 Task: Look for gluten-free products in the category "Bottles & Formula".
Action: Mouse moved to (274, 147)
Screenshot: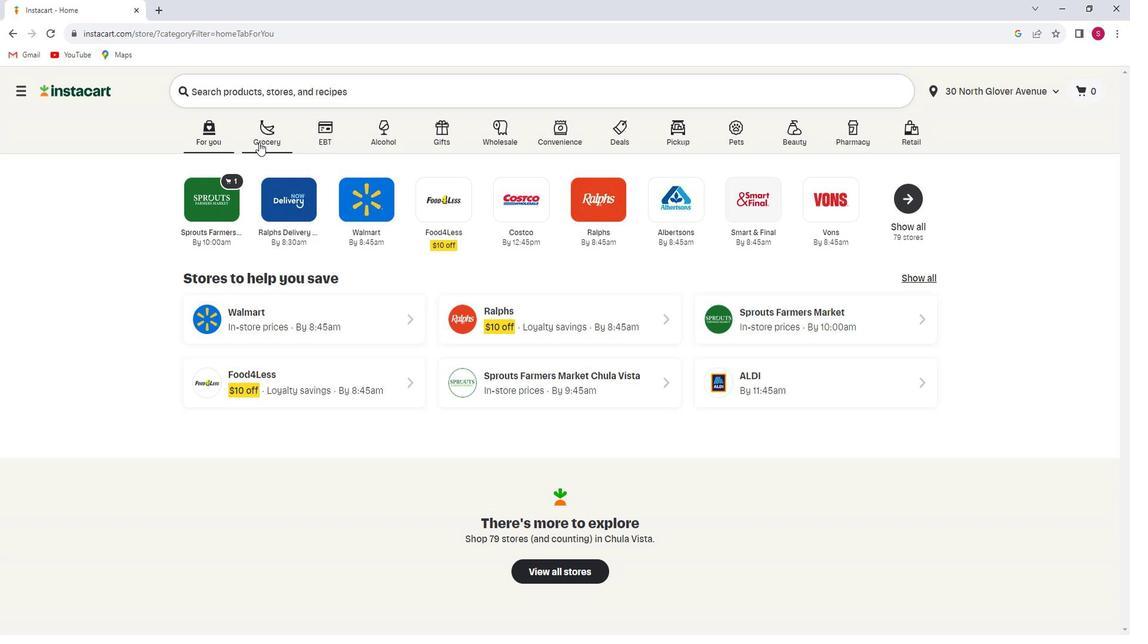 
Action: Mouse pressed left at (274, 147)
Screenshot: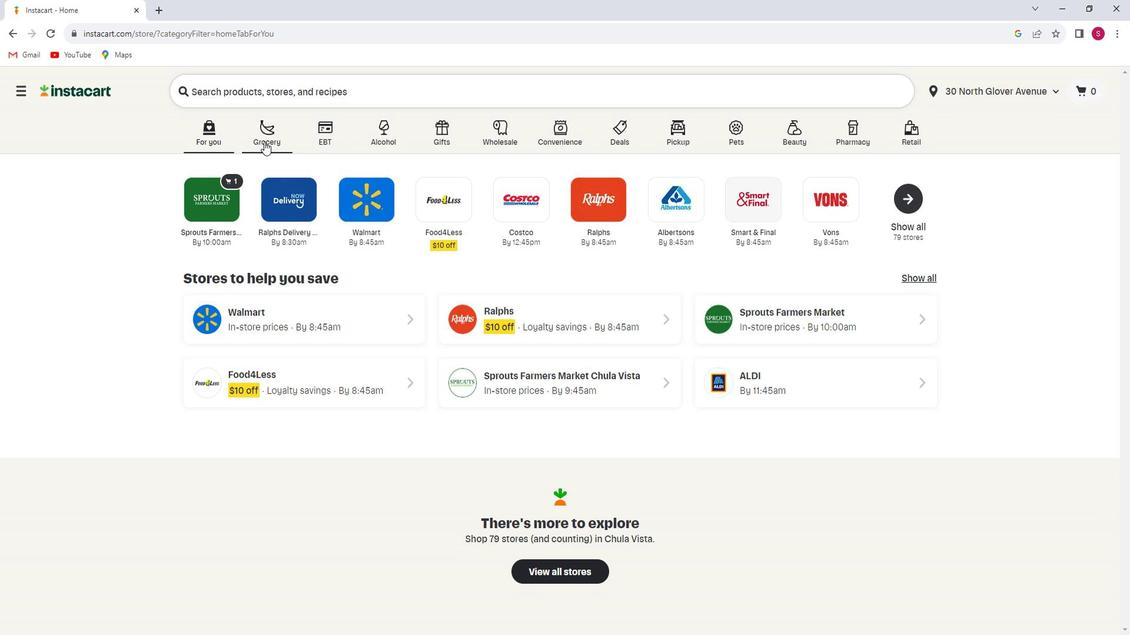 
Action: Mouse moved to (256, 347)
Screenshot: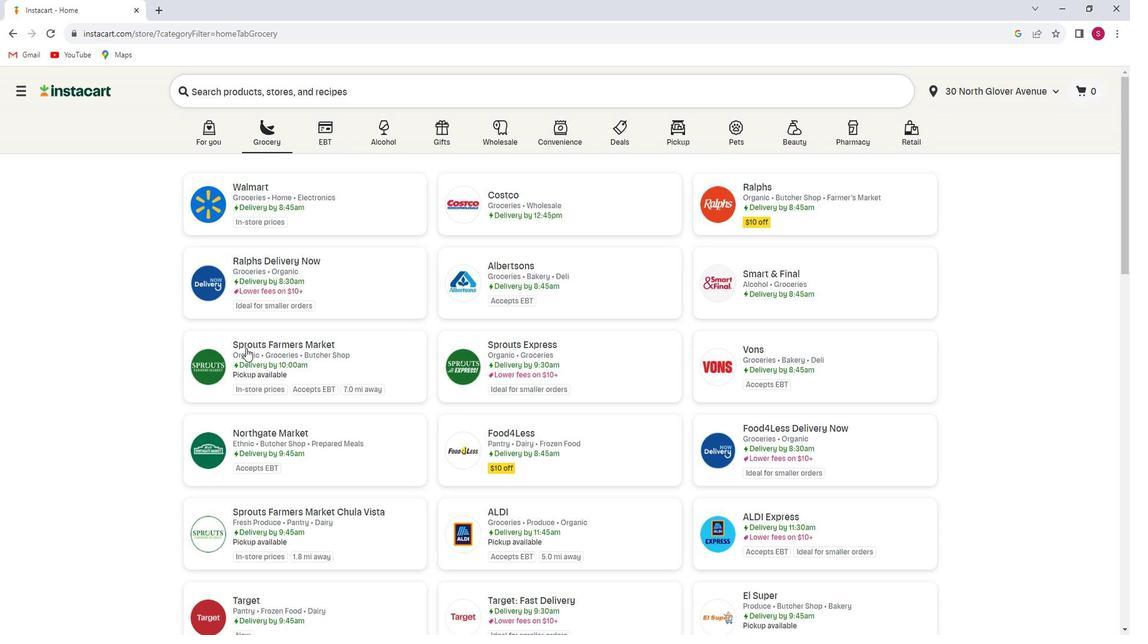 
Action: Mouse pressed left at (256, 347)
Screenshot: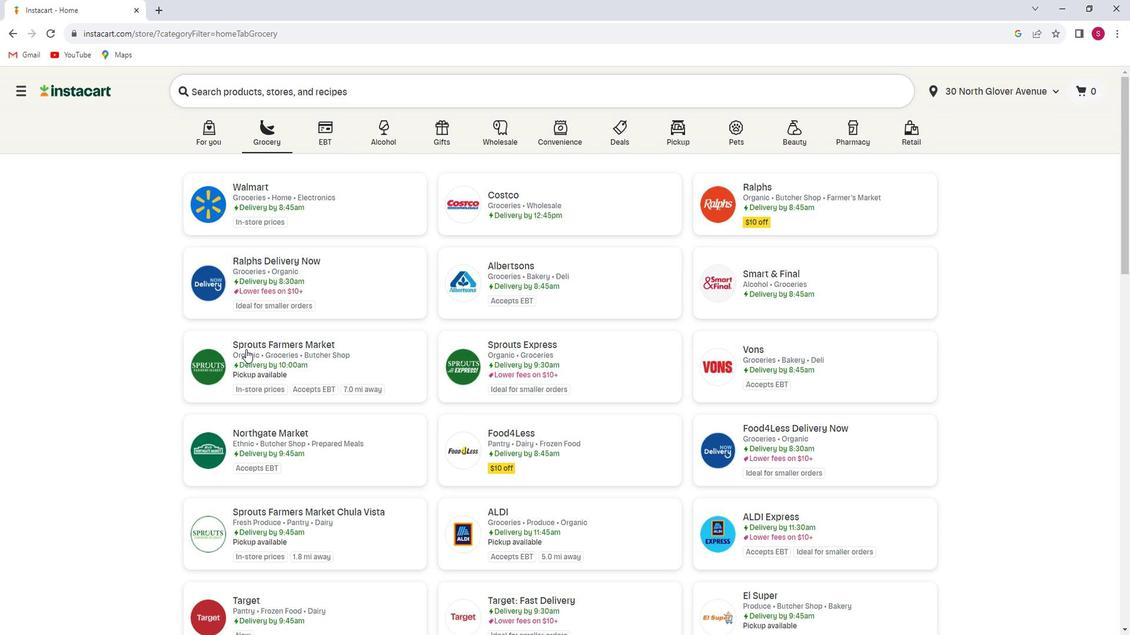 
Action: Mouse moved to (98, 362)
Screenshot: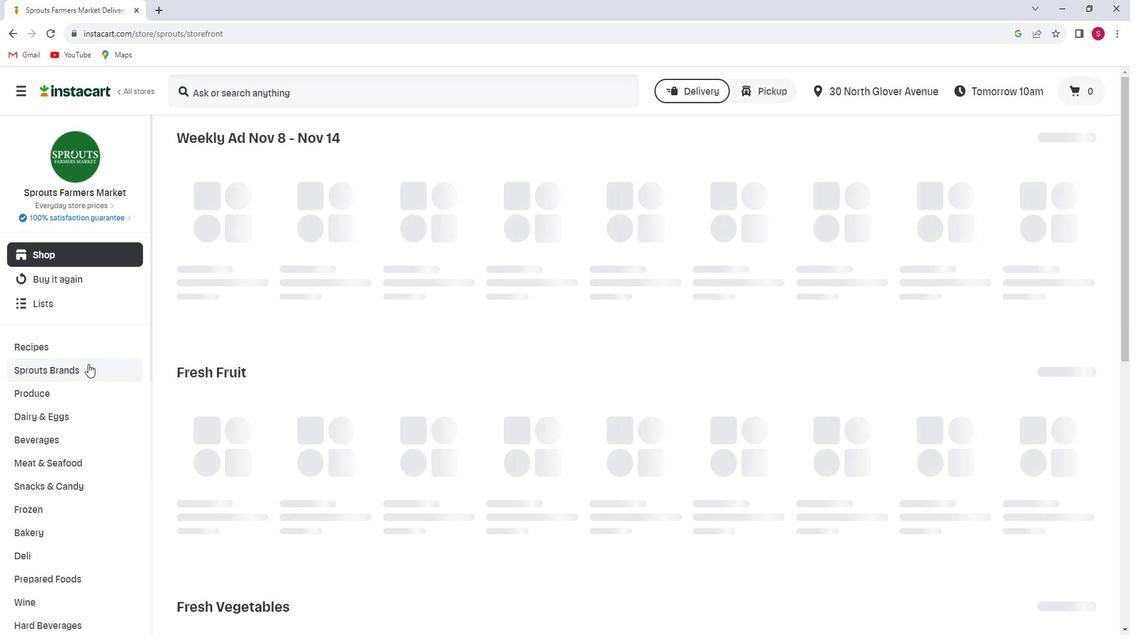 
Action: Mouse scrolled (98, 361) with delta (0, 0)
Screenshot: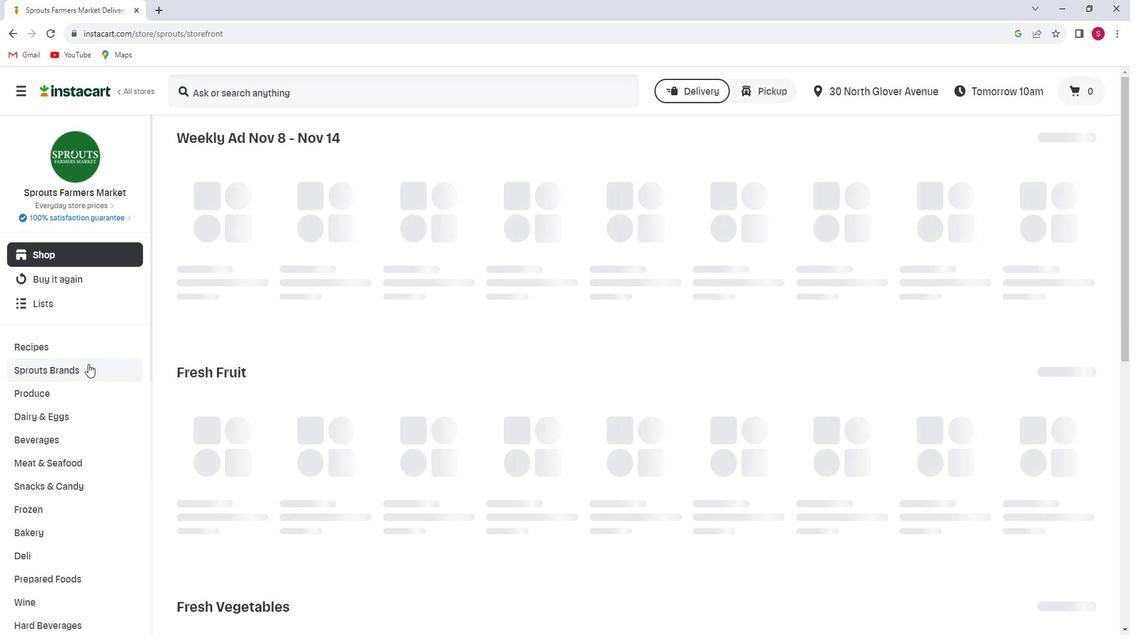 
Action: Mouse scrolled (98, 361) with delta (0, 0)
Screenshot: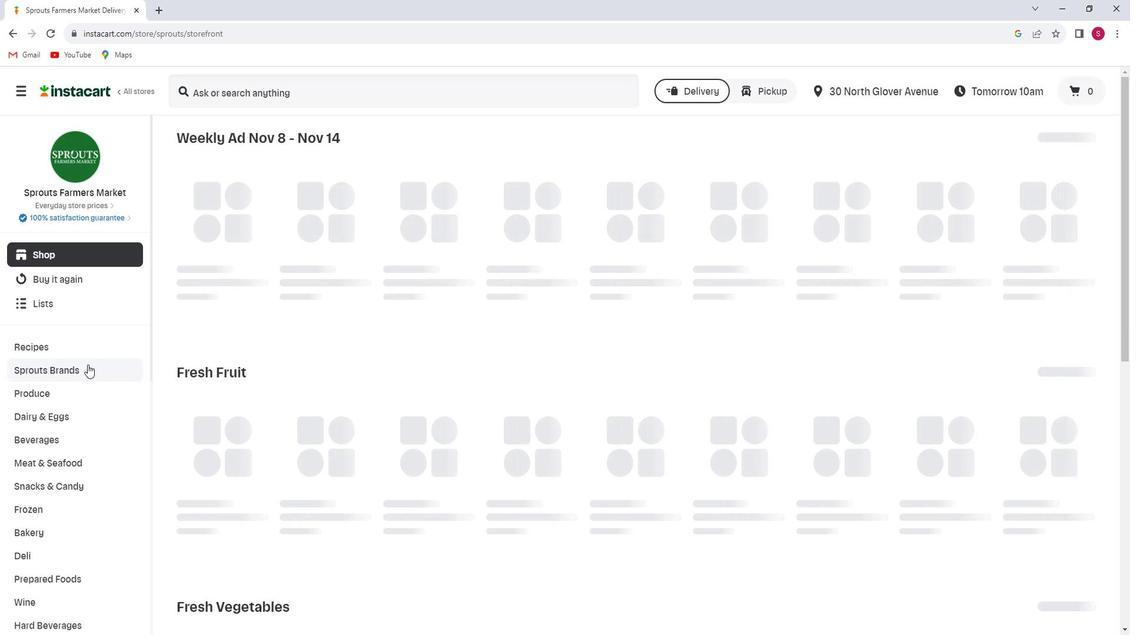 
Action: Mouse scrolled (98, 361) with delta (0, 0)
Screenshot: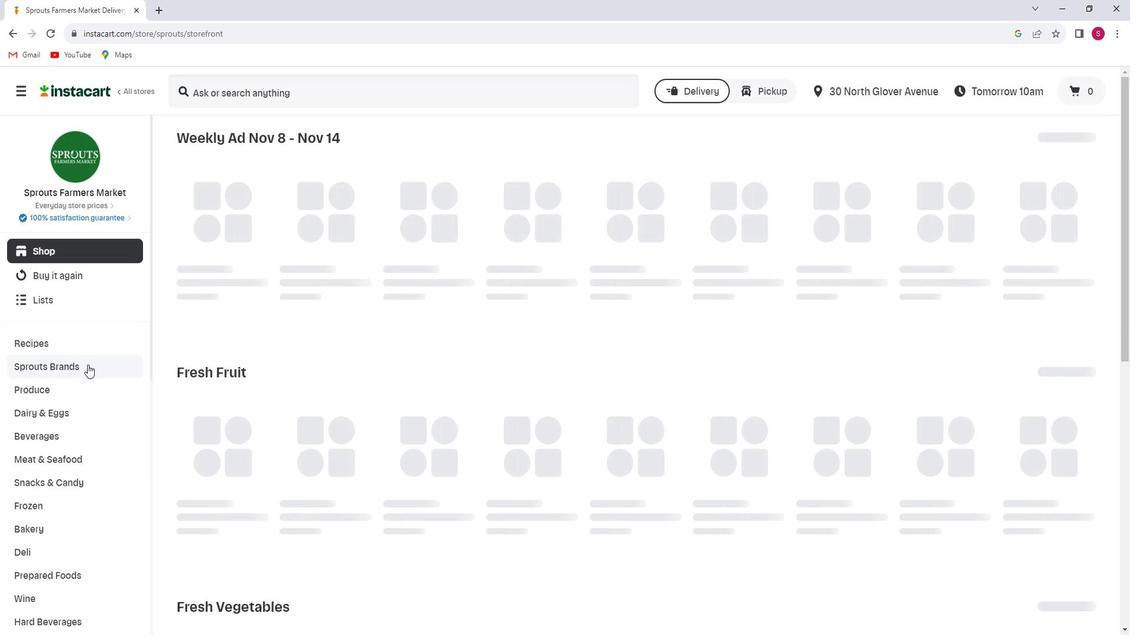 
Action: Mouse scrolled (98, 361) with delta (0, 0)
Screenshot: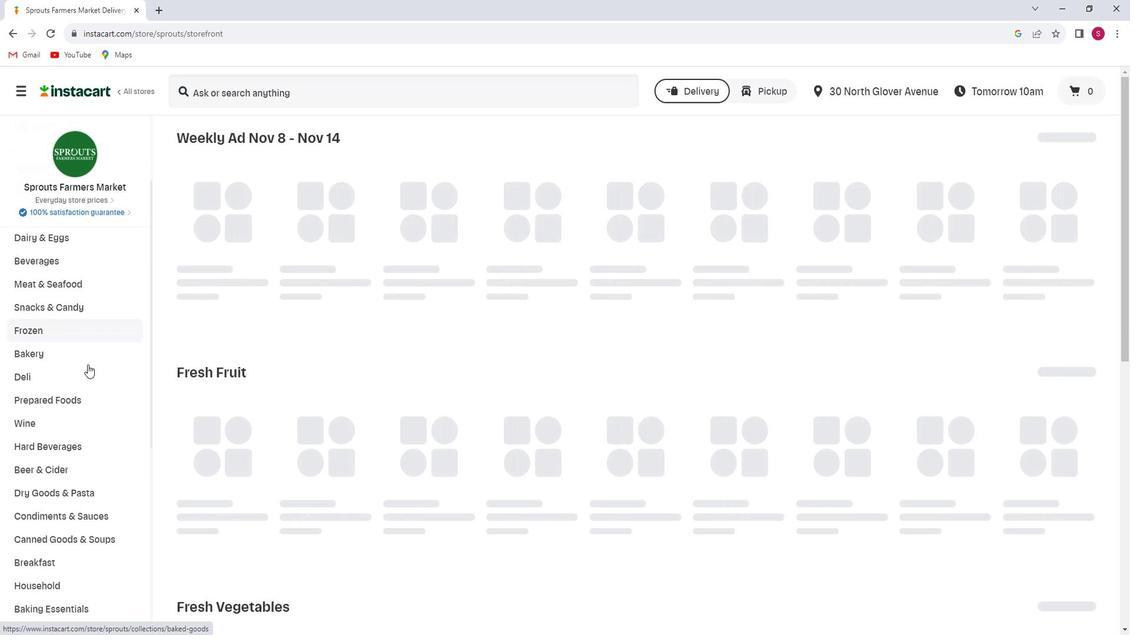 
Action: Mouse scrolled (98, 361) with delta (0, 0)
Screenshot: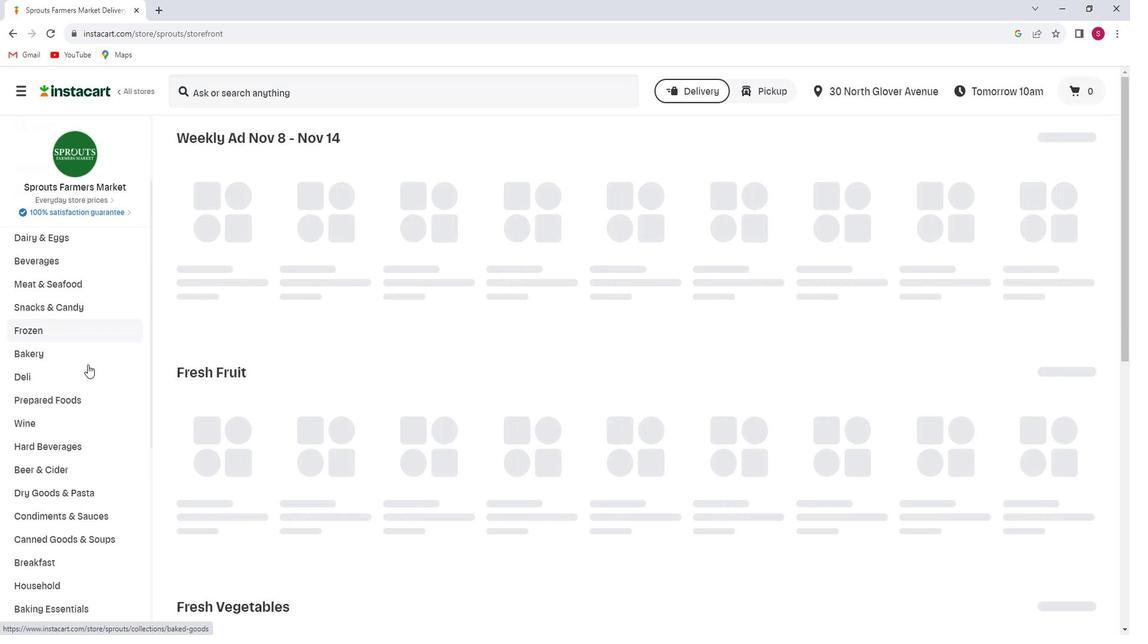 
Action: Mouse scrolled (98, 361) with delta (0, 0)
Screenshot: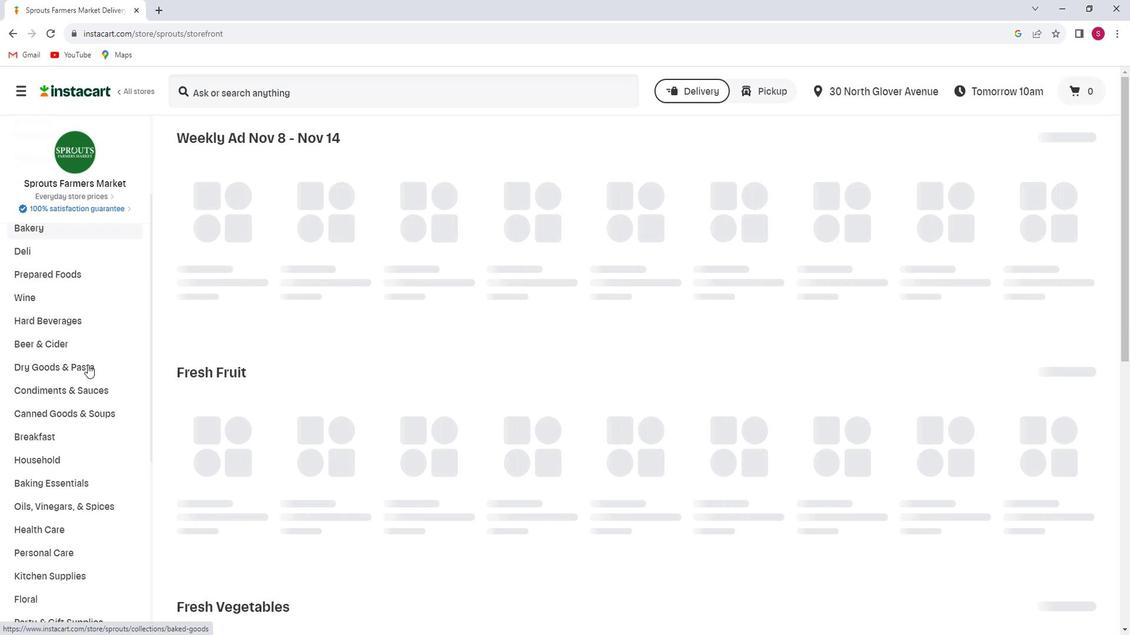 
Action: Mouse scrolled (98, 361) with delta (0, 0)
Screenshot: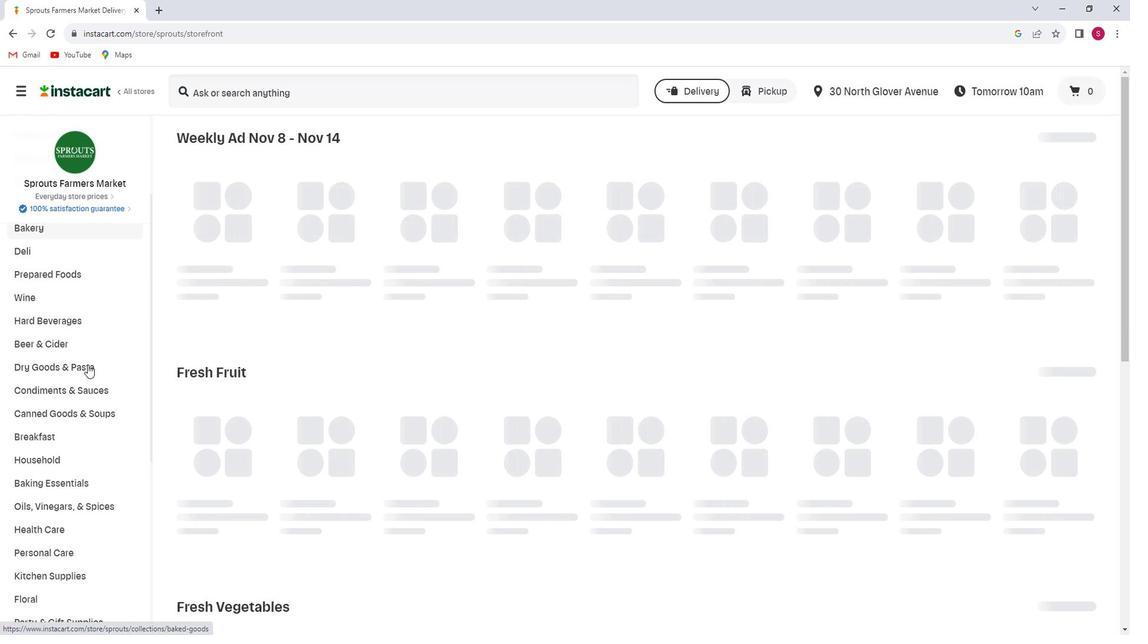 
Action: Mouse scrolled (98, 361) with delta (0, 0)
Screenshot: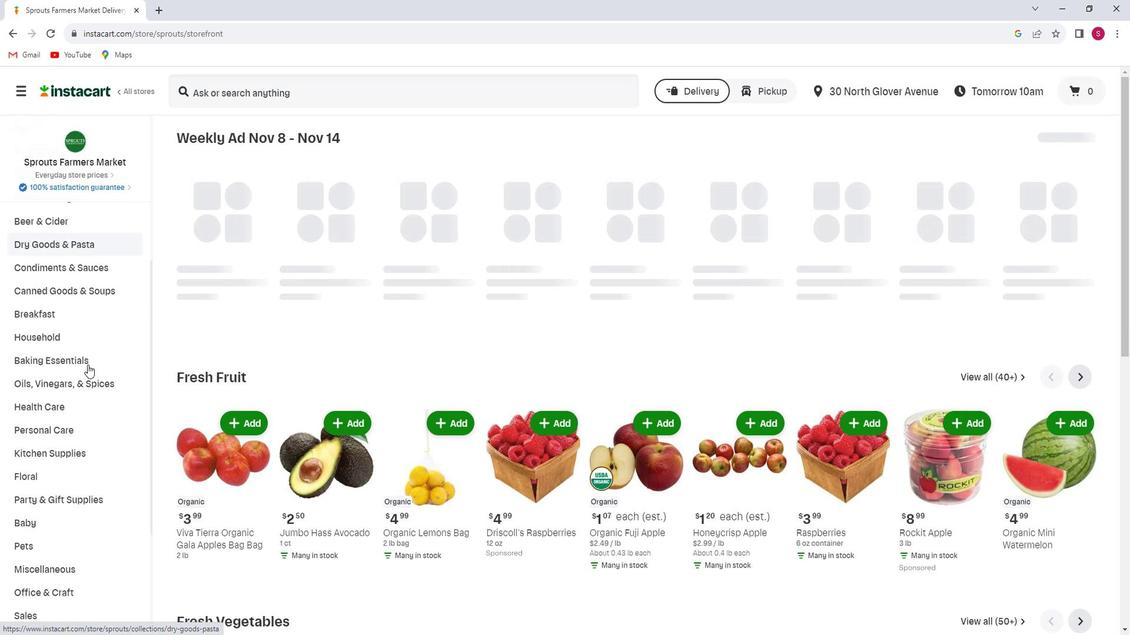 
Action: Mouse scrolled (98, 361) with delta (0, 0)
Screenshot: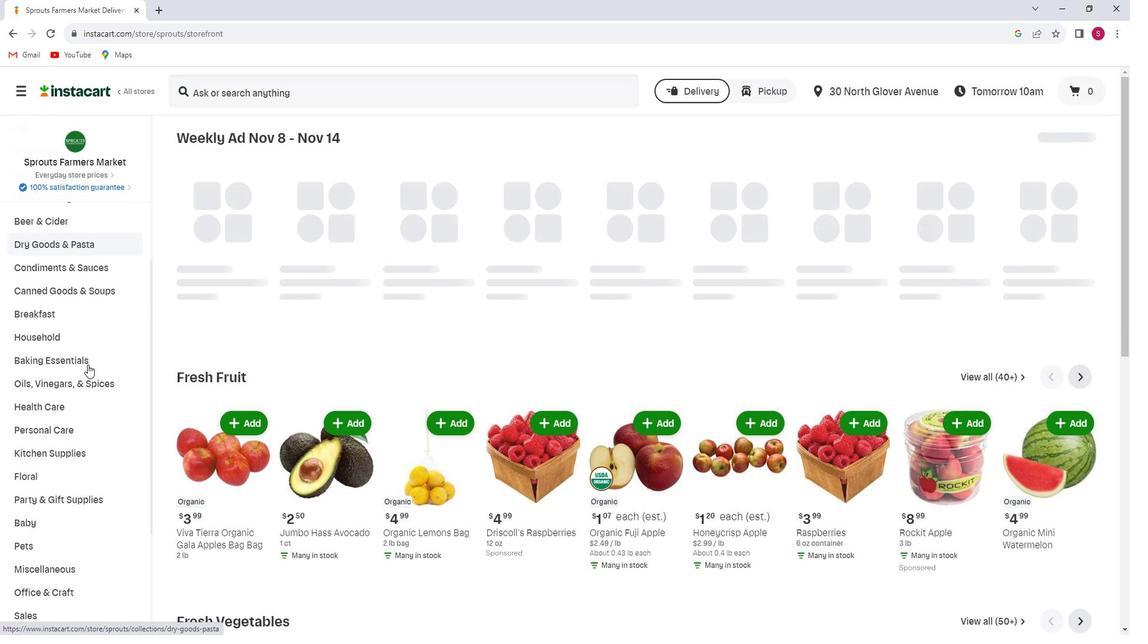 
Action: Mouse scrolled (98, 361) with delta (0, 0)
Screenshot: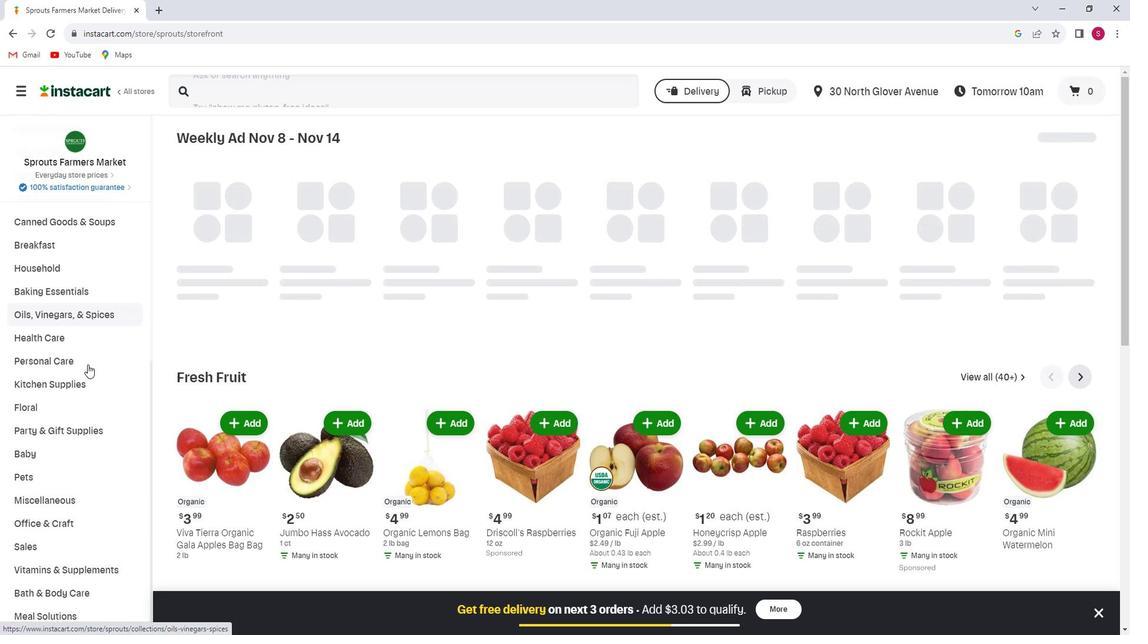 
Action: Mouse scrolled (98, 361) with delta (0, 0)
Screenshot: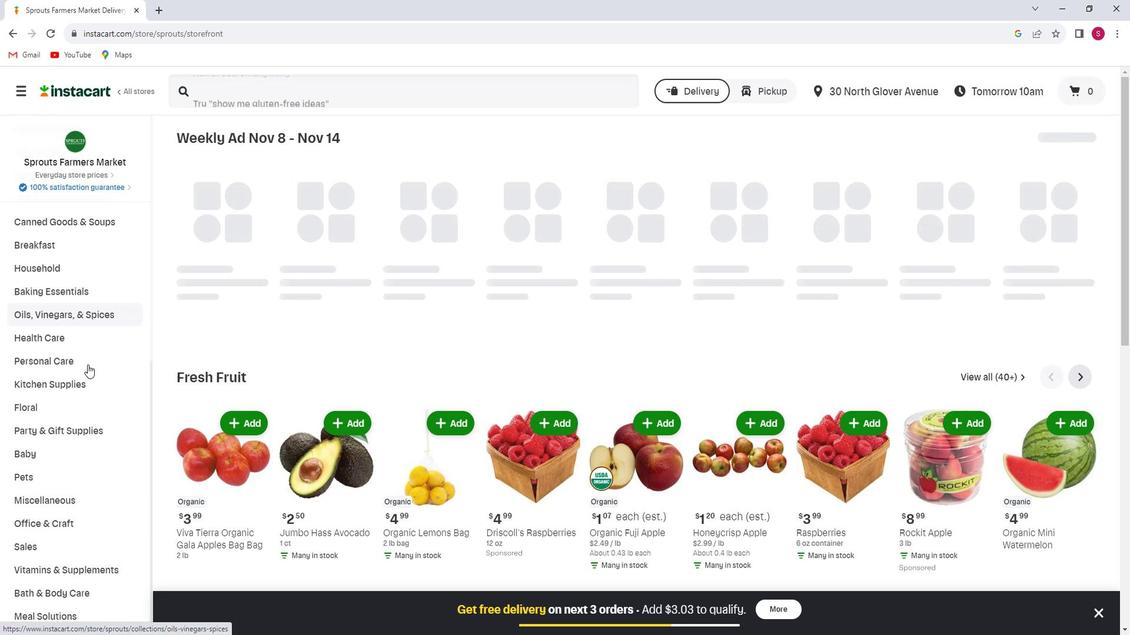 
Action: Mouse moved to (69, 440)
Screenshot: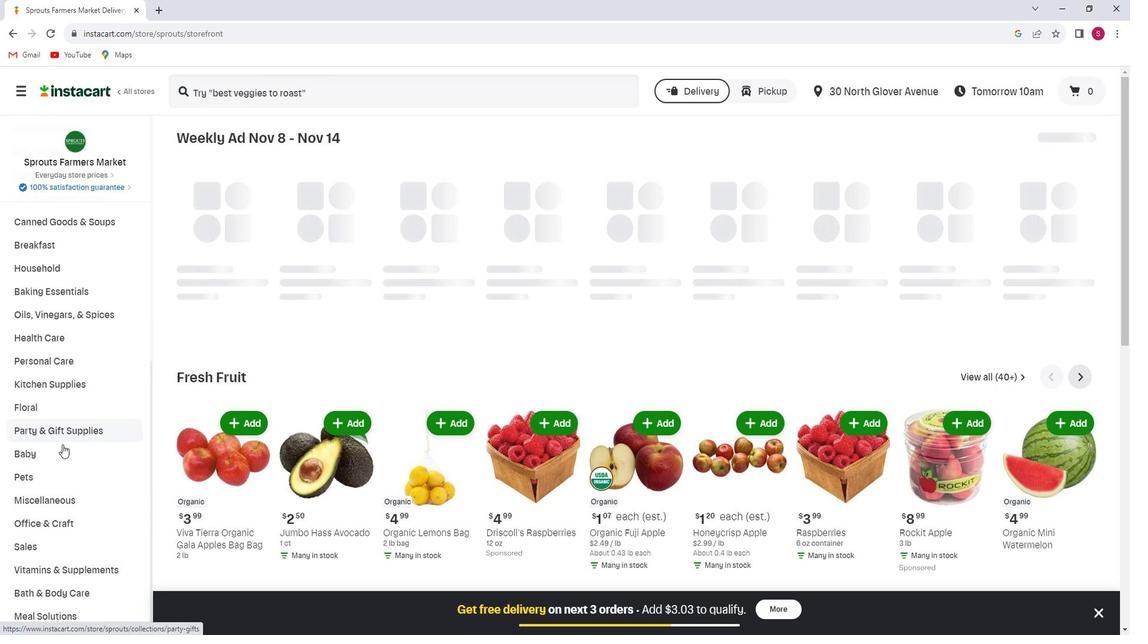 
Action: Mouse pressed left at (69, 440)
Screenshot: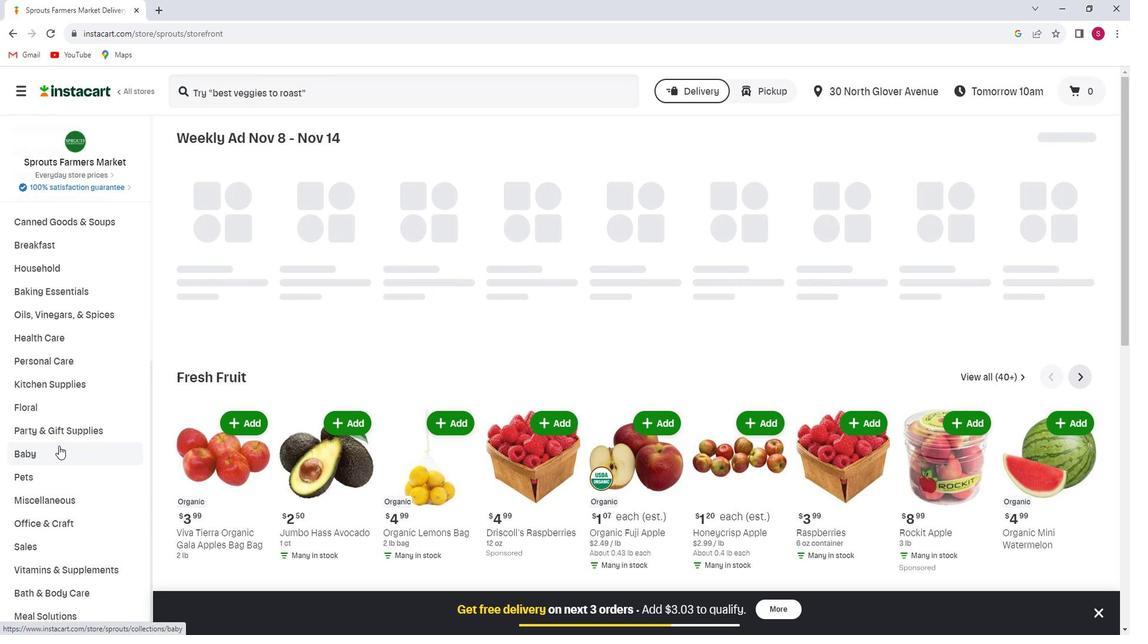 
Action: Mouse moved to (70, 513)
Screenshot: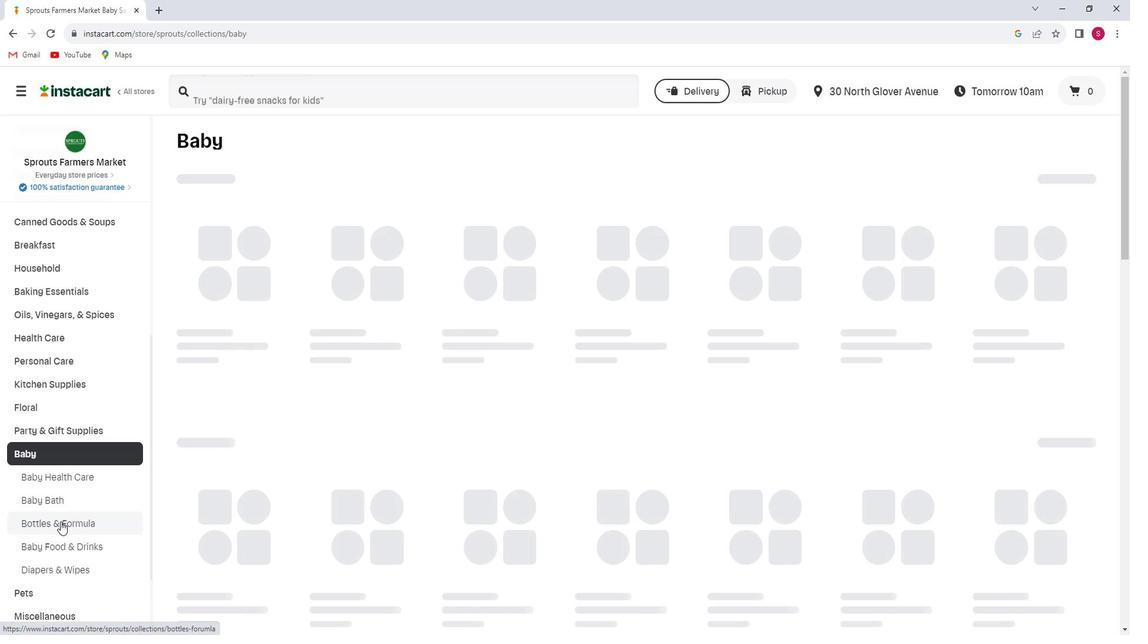 
Action: Mouse pressed left at (70, 513)
Screenshot: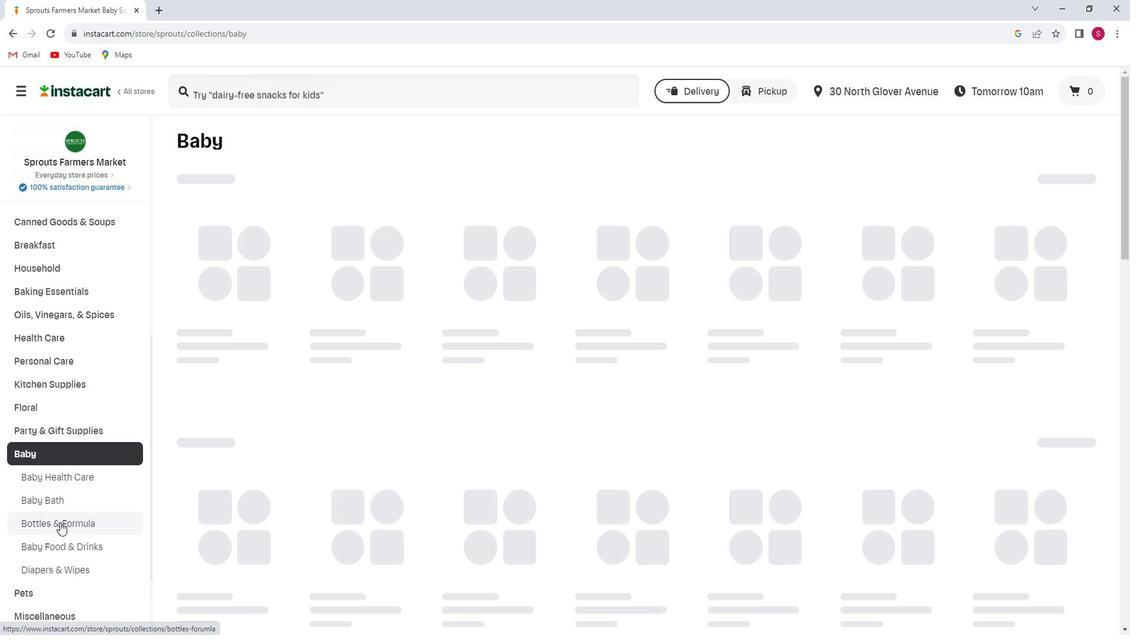 
Action: Mouse moved to (338, 191)
Screenshot: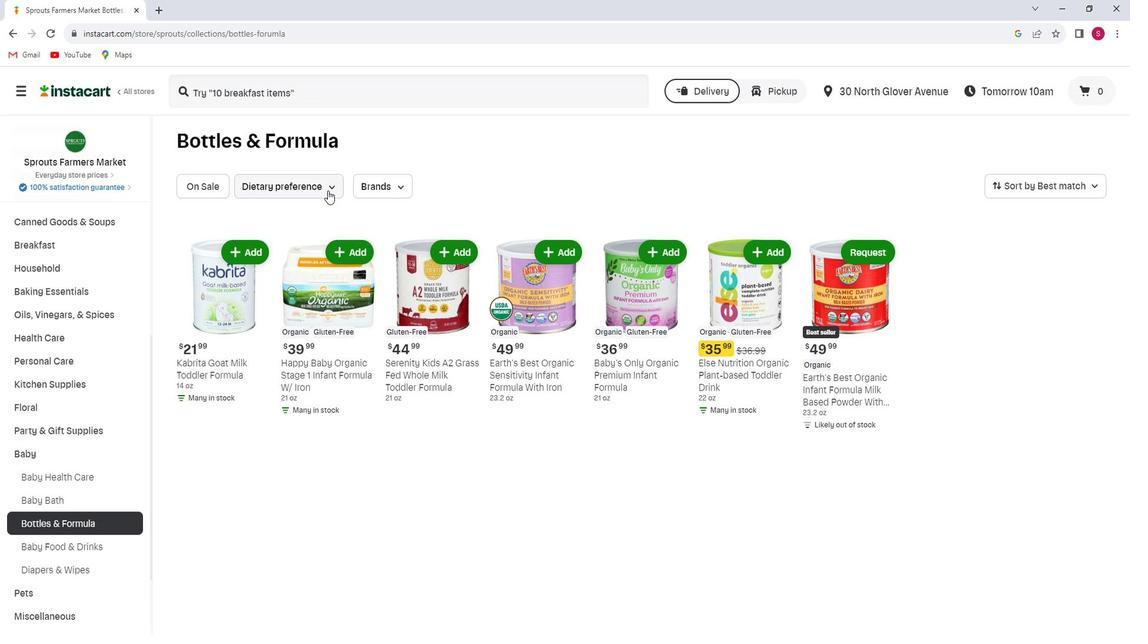 
Action: Mouse pressed left at (338, 191)
Screenshot: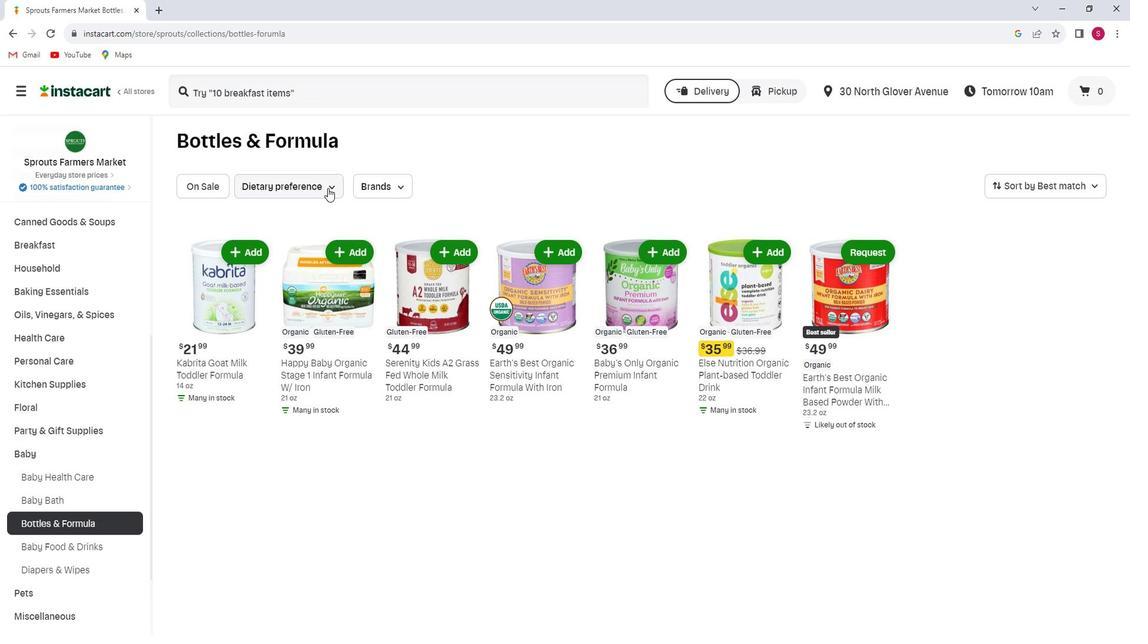 
Action: Mouse moved to (259, 253)
Screenshot: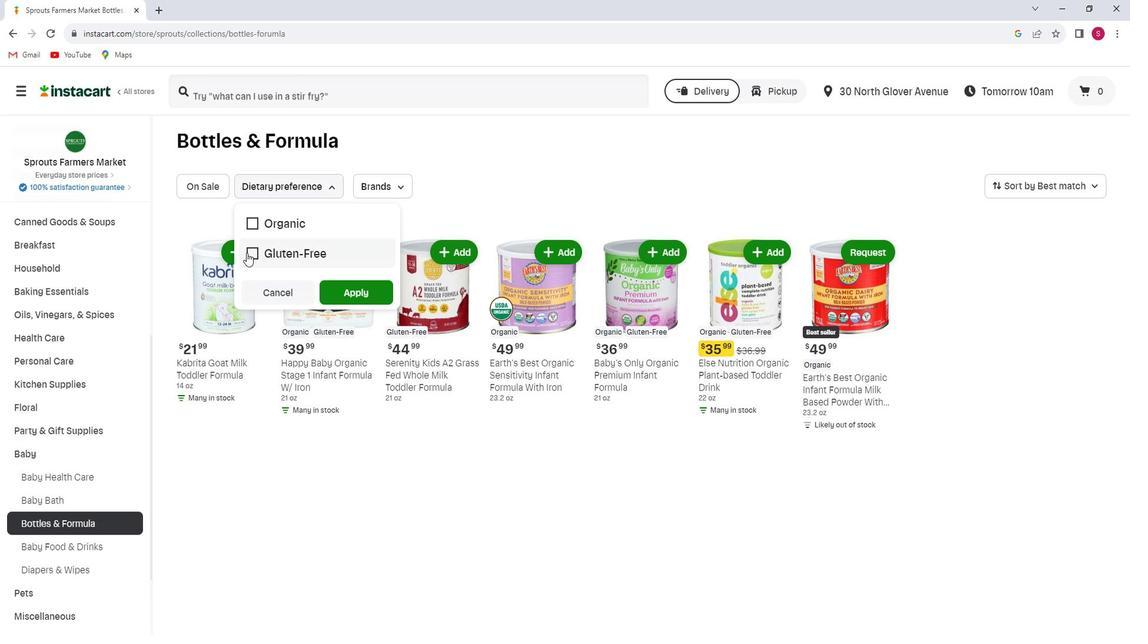 
Action: Mouse pressed left at (259, 253)
Screenshot: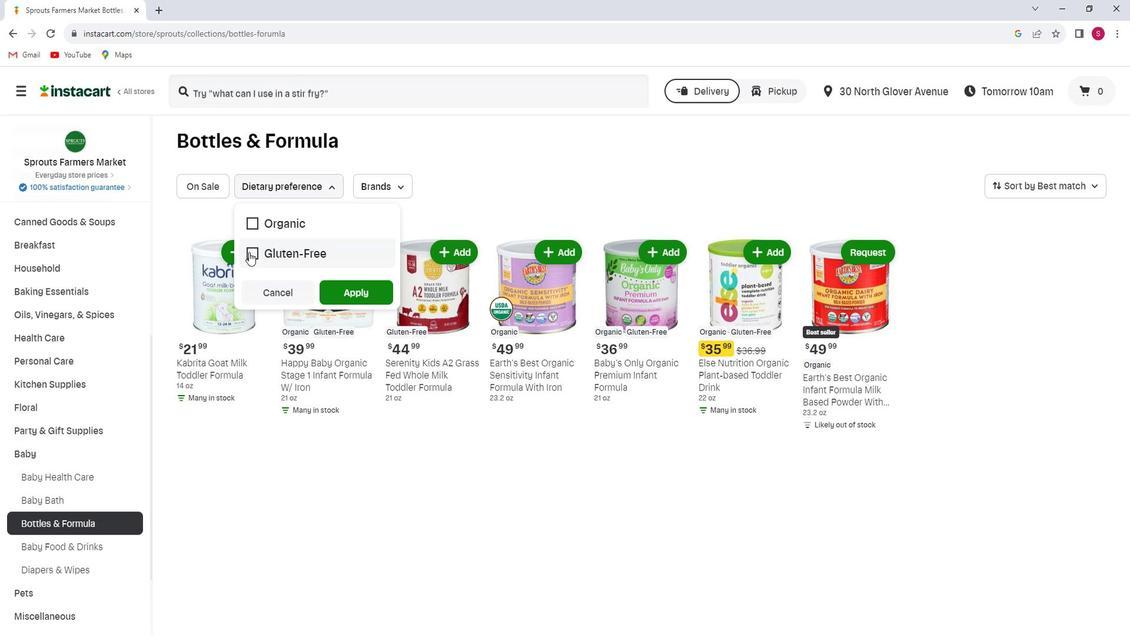 
Action: Mouse moved to (369, 296)
Screenshot: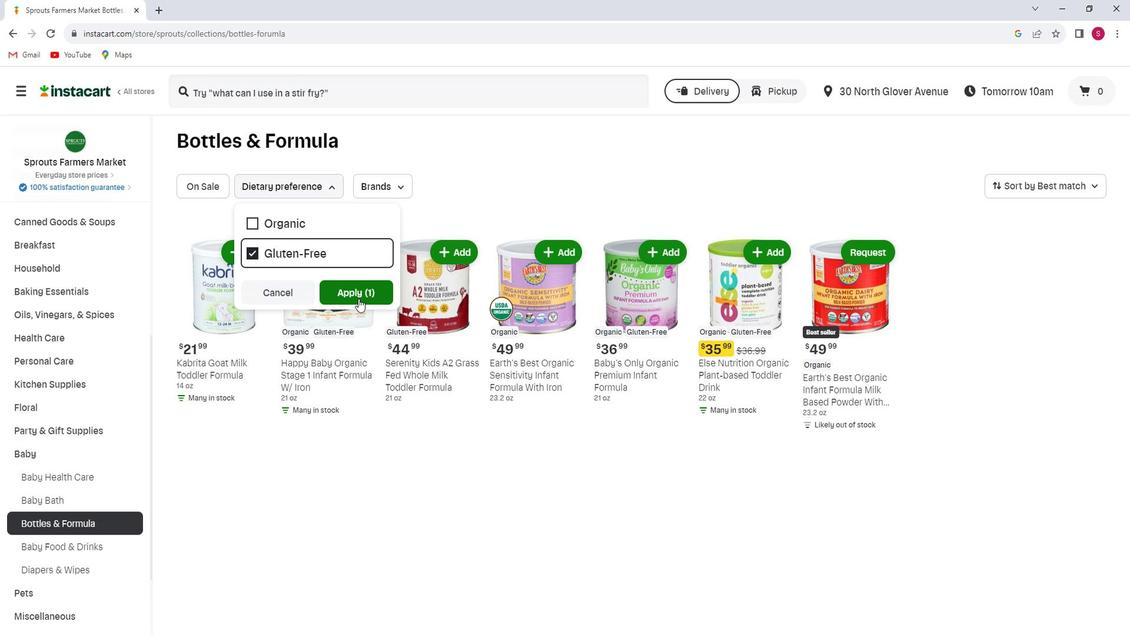 
Action: Mouse pressed left at (369, 296)
Screenshot: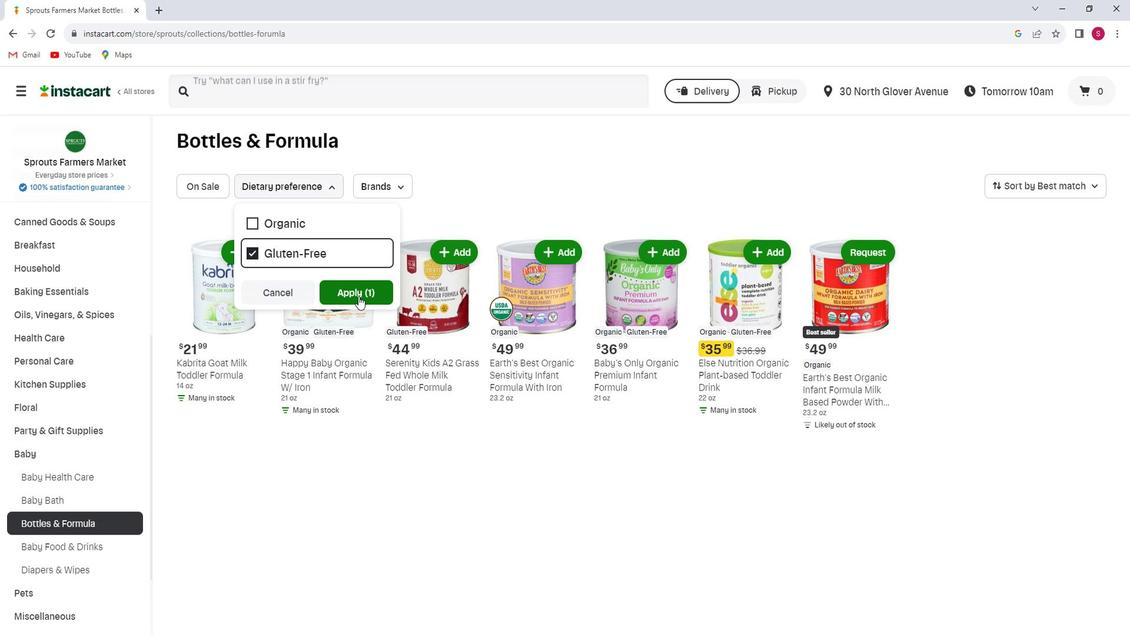 
